 Task: Set the description to "A Training Workshop is a focused, hands-on learning event led by experts.".
Action: Mouse moved to (129, 127)
Screenshot: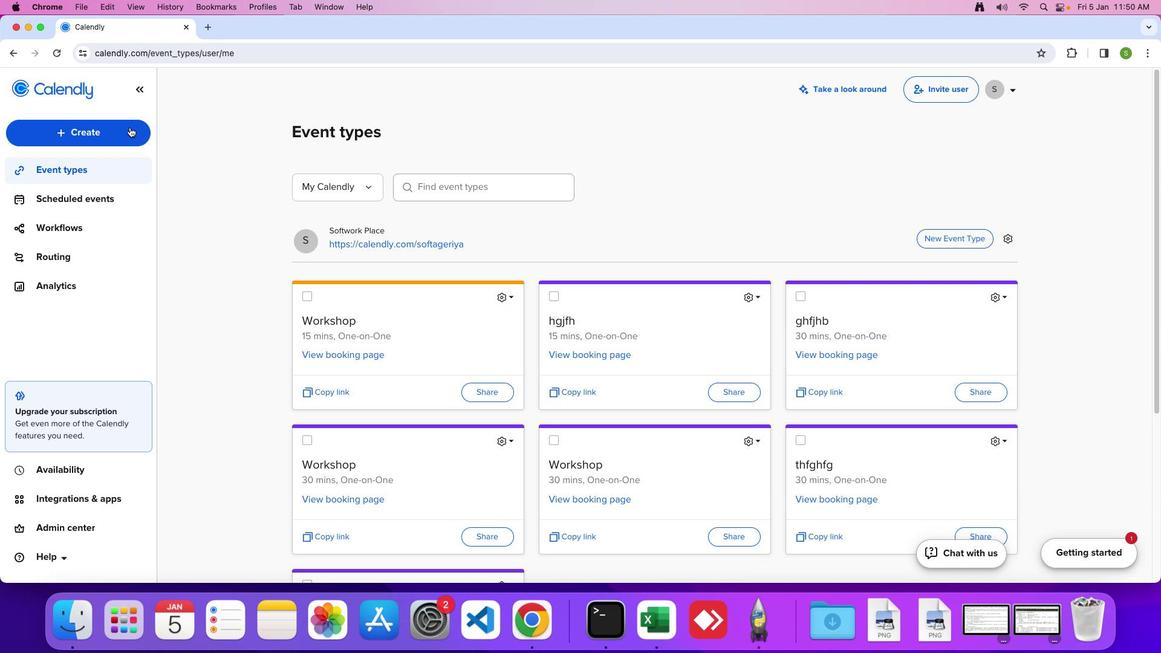 
Action: Mouse pressed left at (129, 127)
Screenshot: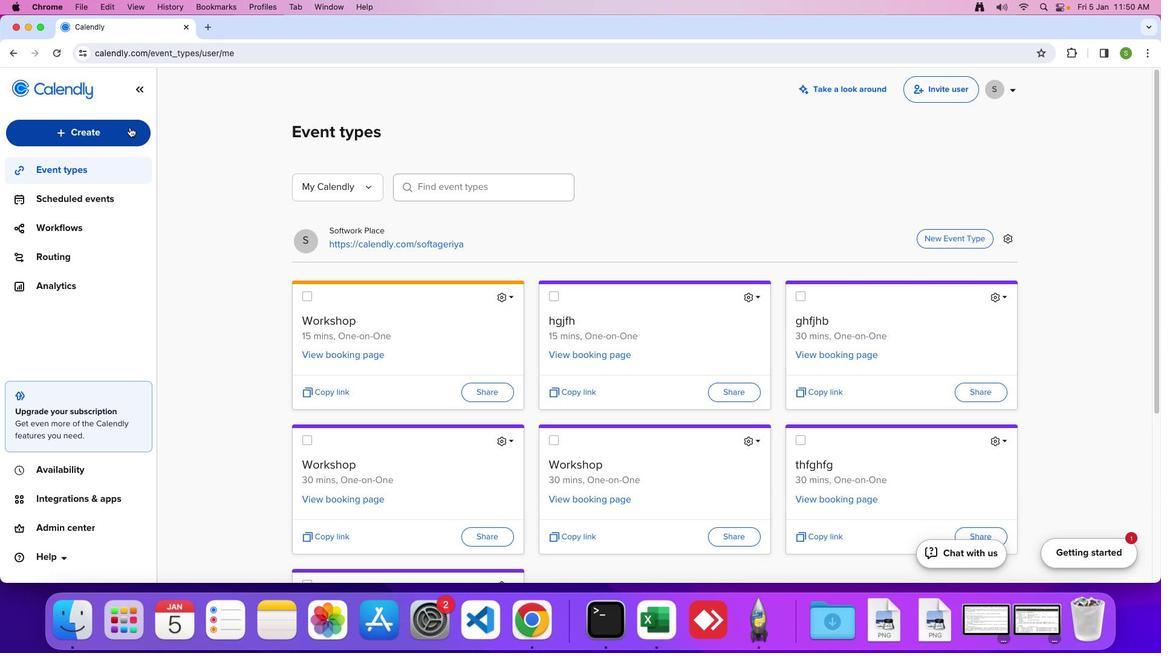 
Action: Mouse moved to (92, 224)
Screenshot: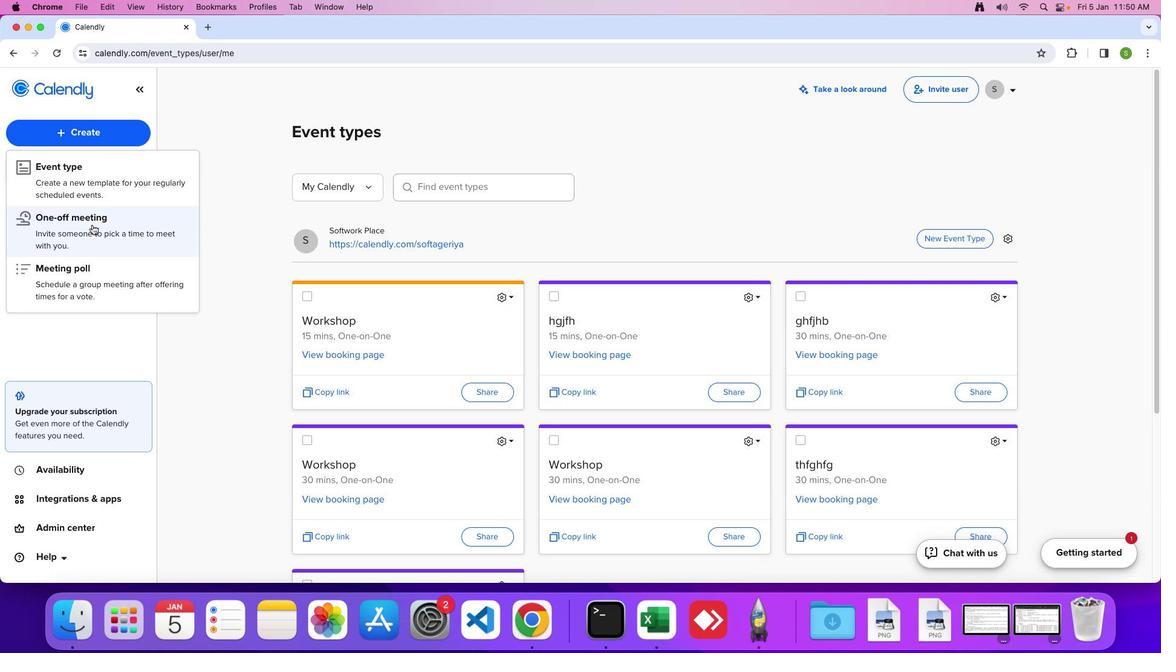 
Action: Mouse pressed left at (92, 224)
Screenshot: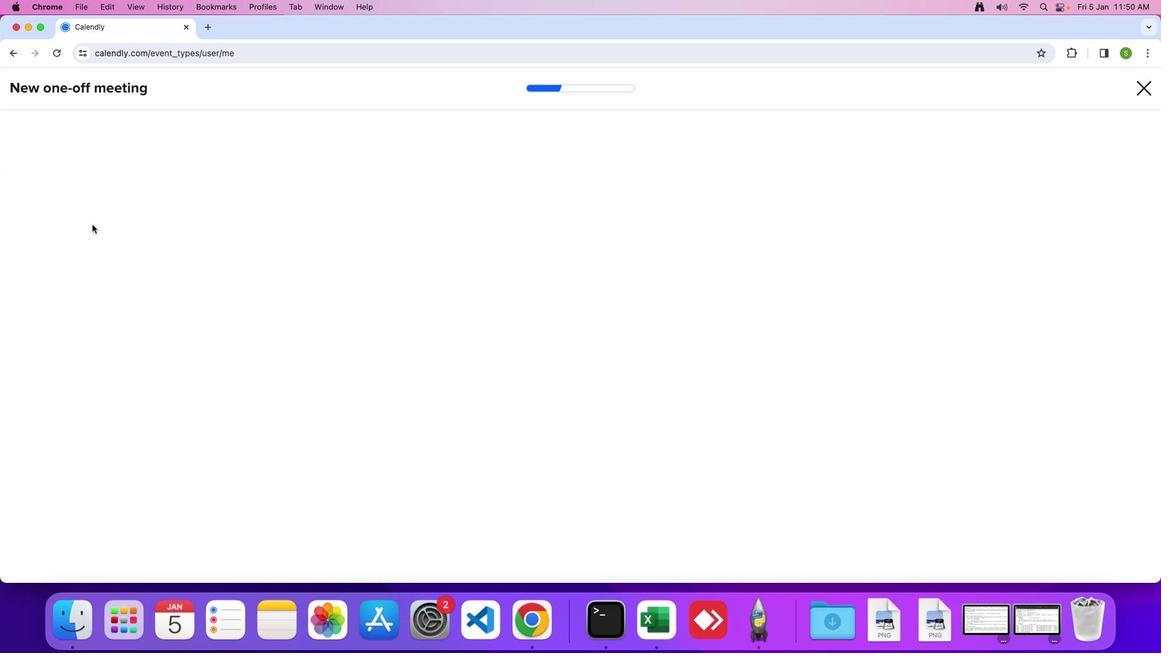 
Action: Mouse moved to (940, 200)
Screenshot: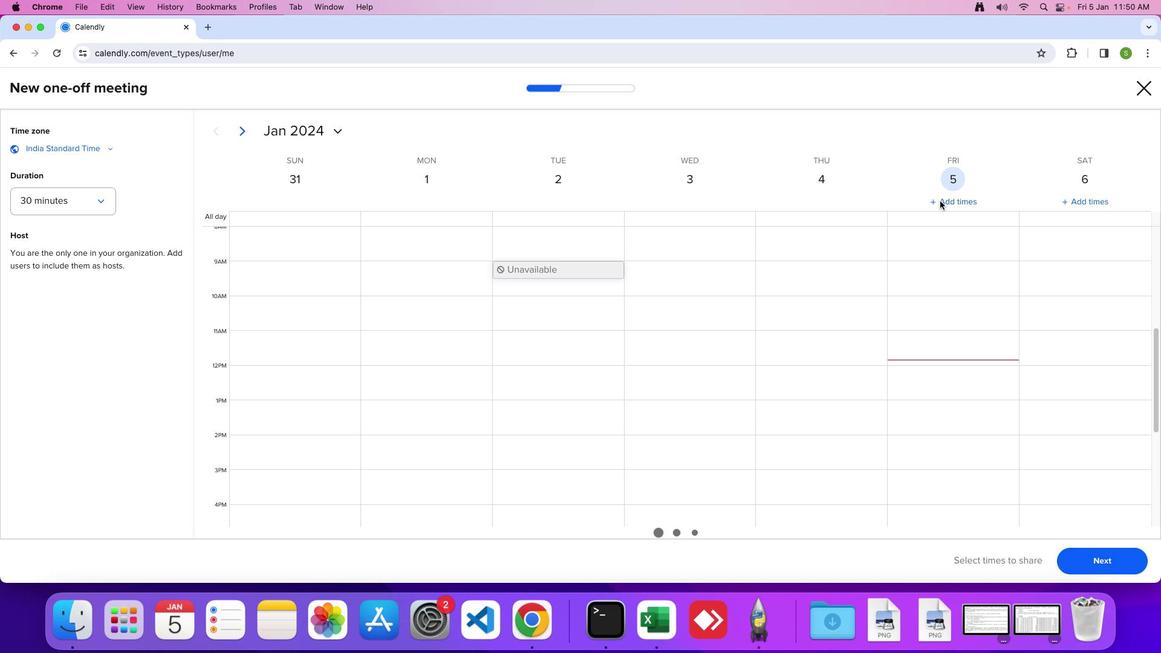 
Action: Mouse pressed left at (940, 200)
Screenshot: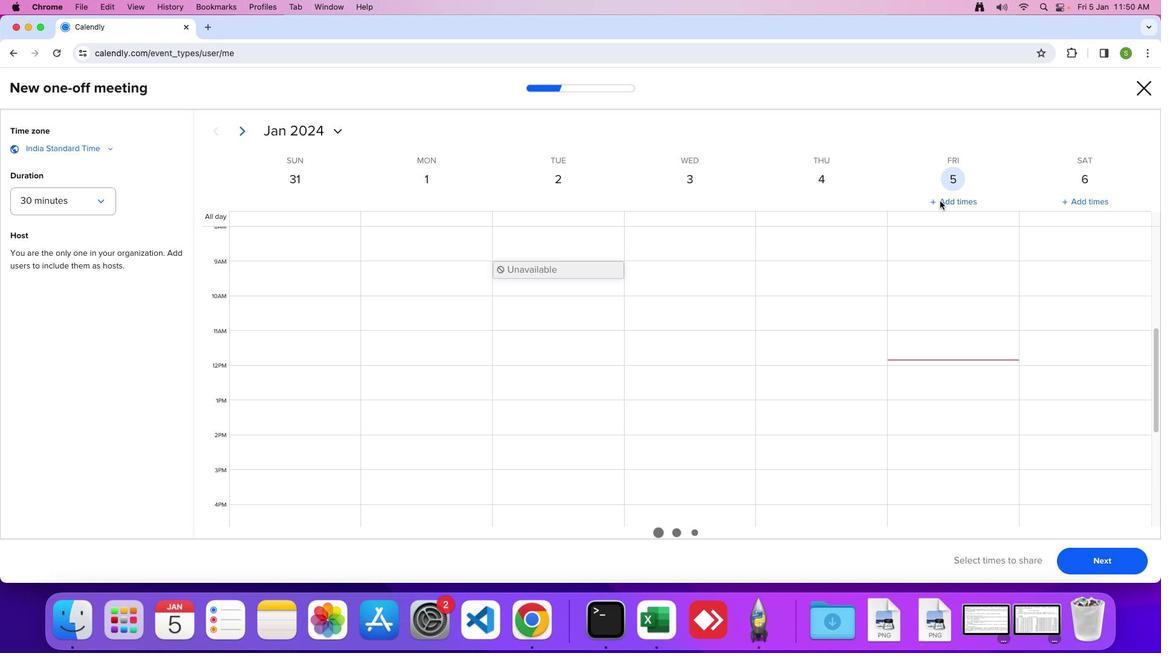 
Action: Mouse moved to (1096, 559)
Screenshot: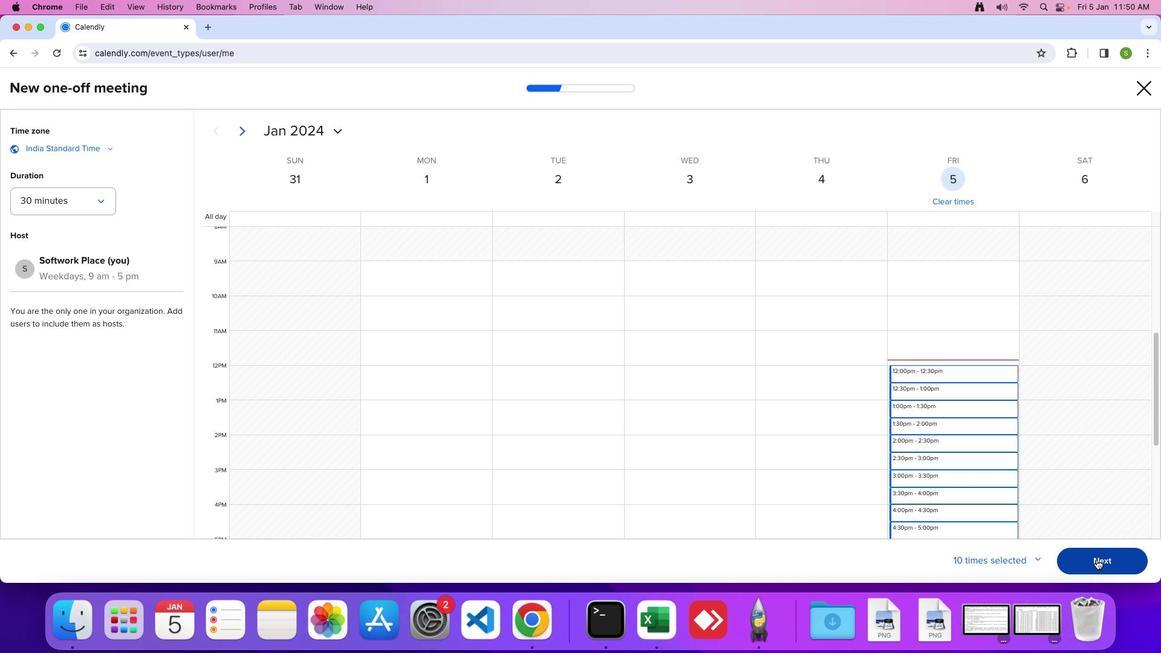 
Action: Mouse pressed left at (1096, 559)
Screenshot: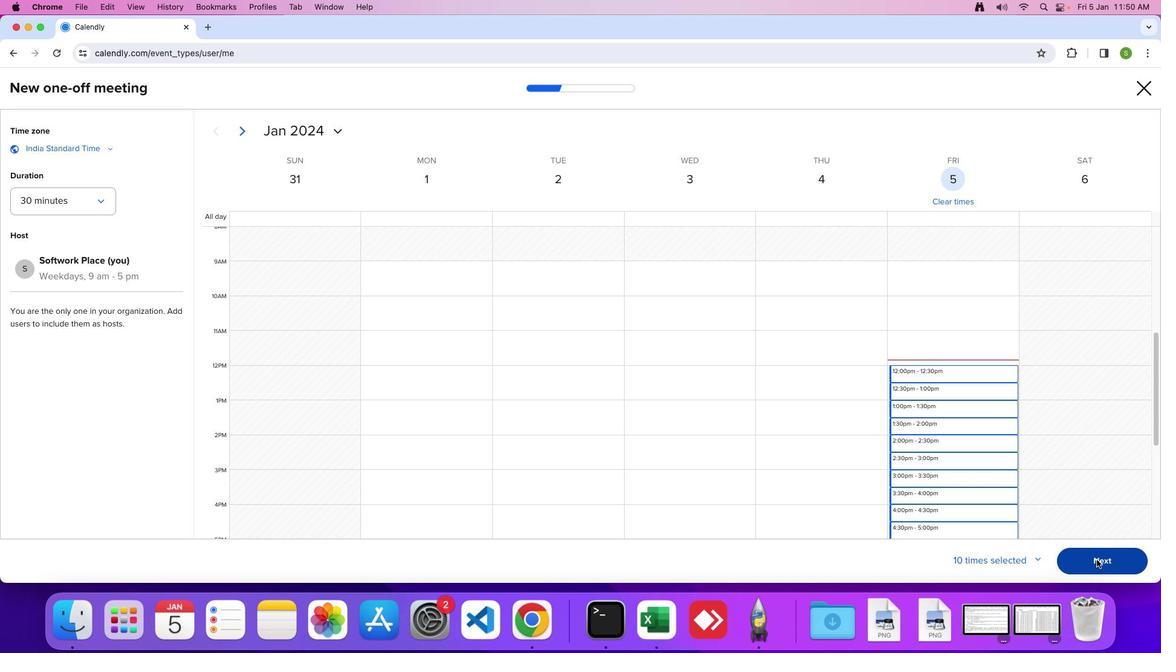 
Action: Mouse moved to (504, 460)
Screenshot: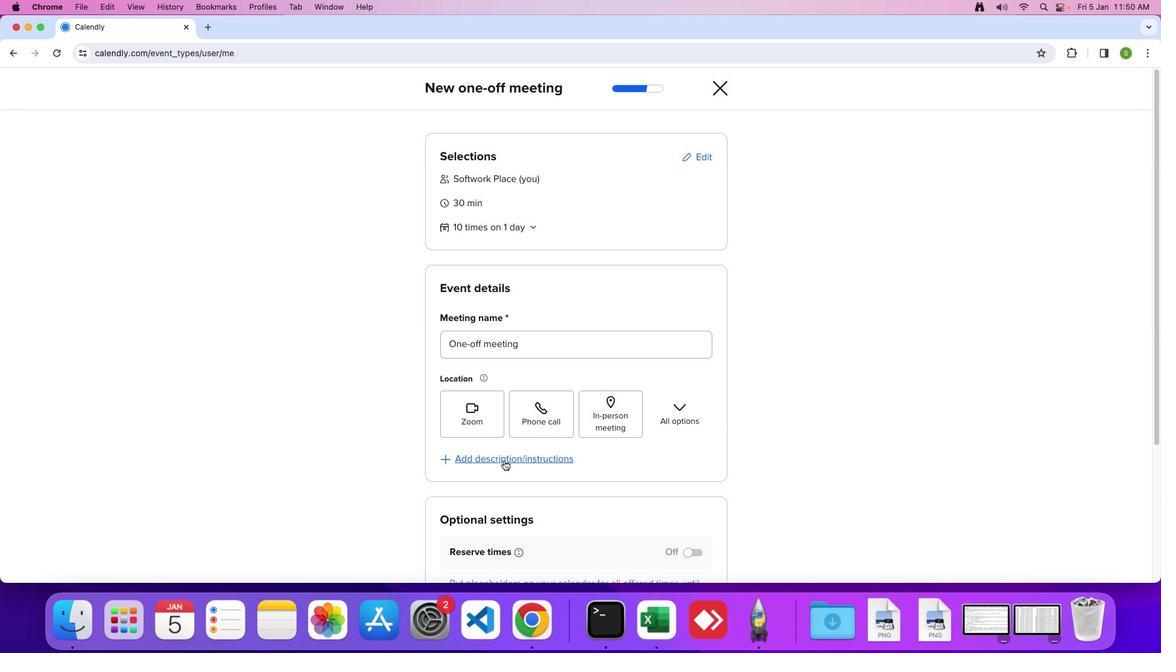 
Action: Mouse pressed left at (504, 460)
Screenshot: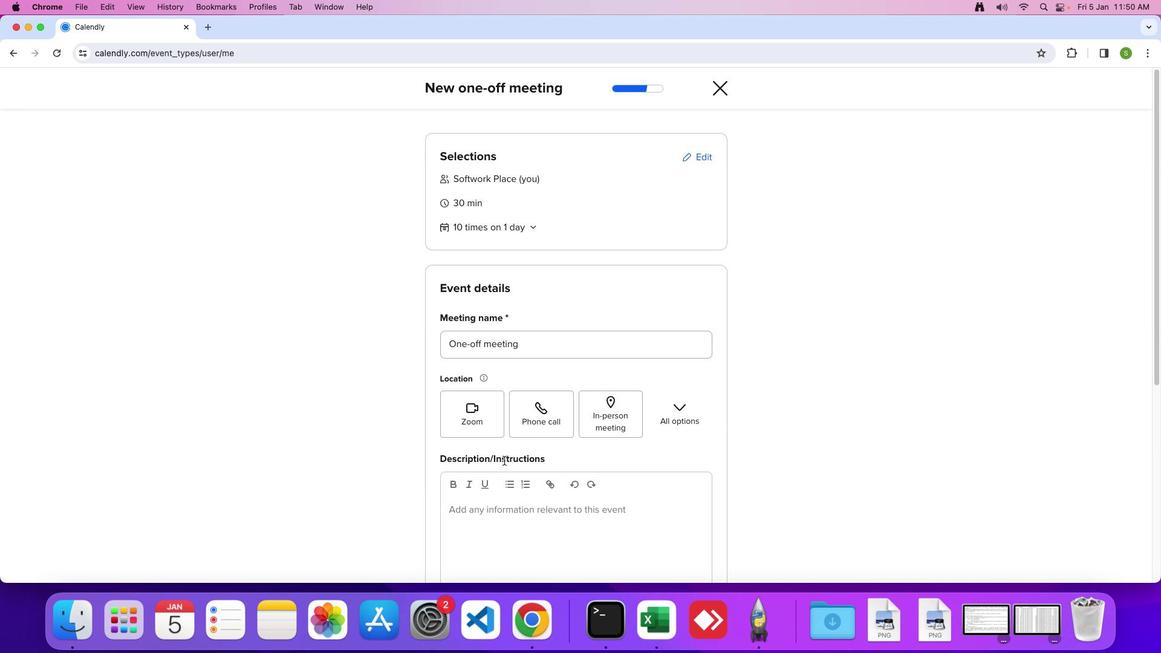 
Action: Mouse moved to (611, 431)
Screenshot: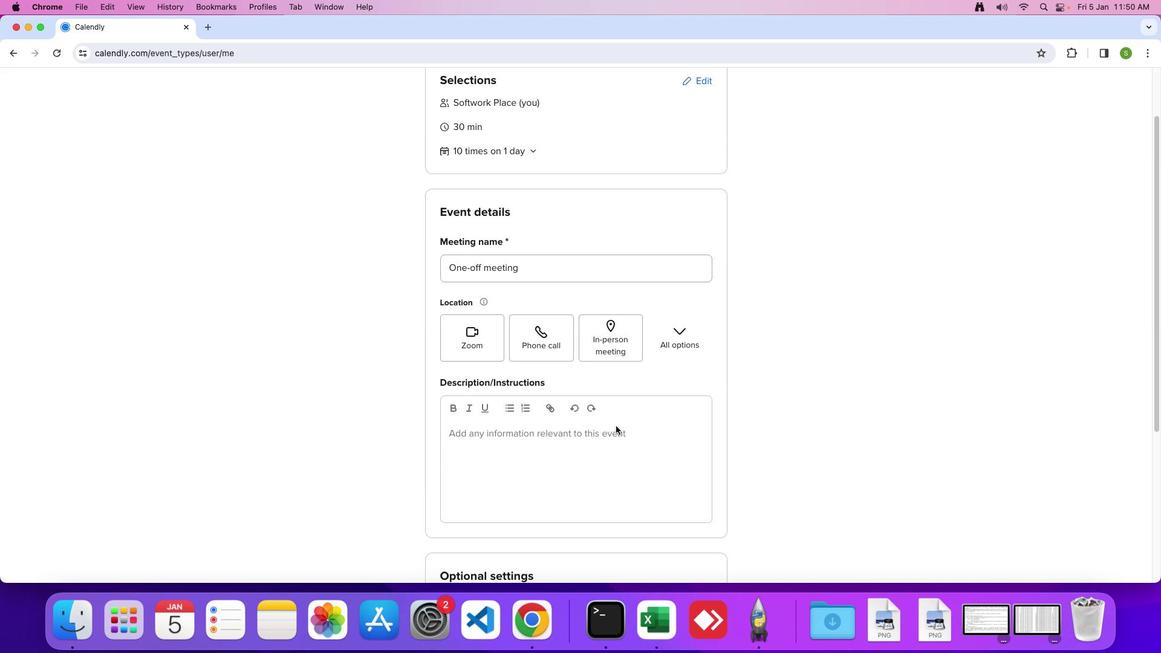 
Action: Mouse scrolled (611, 431) with delta (0, 0)
Screenshot: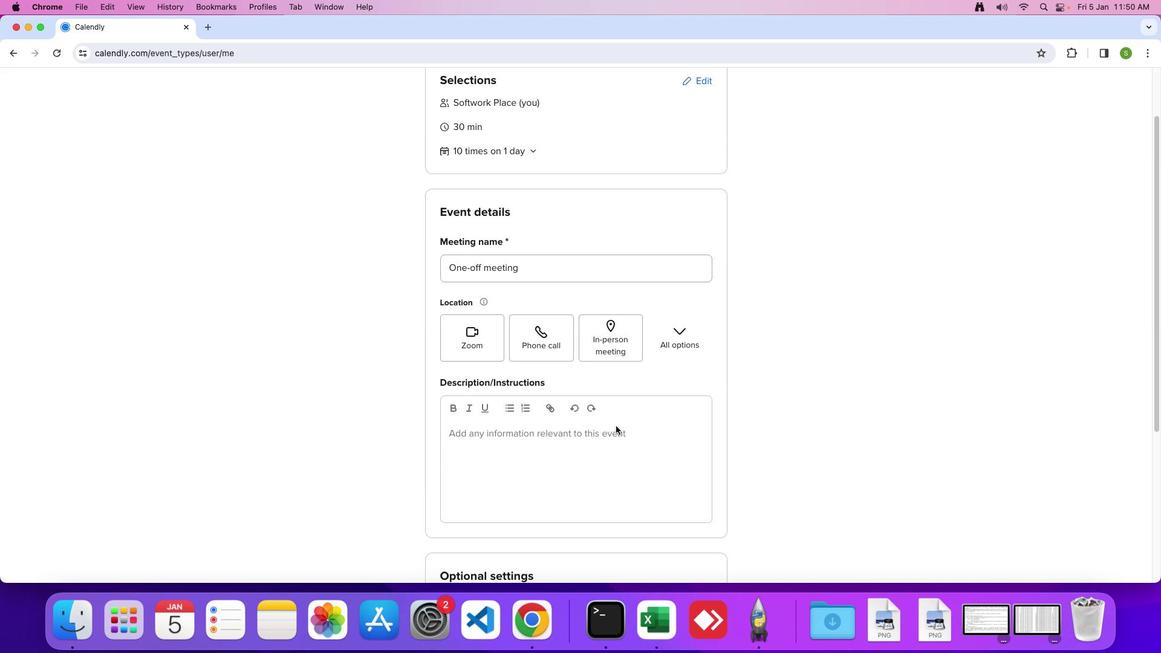 
Action: Mouse moved to (613, 428)
Screenshot: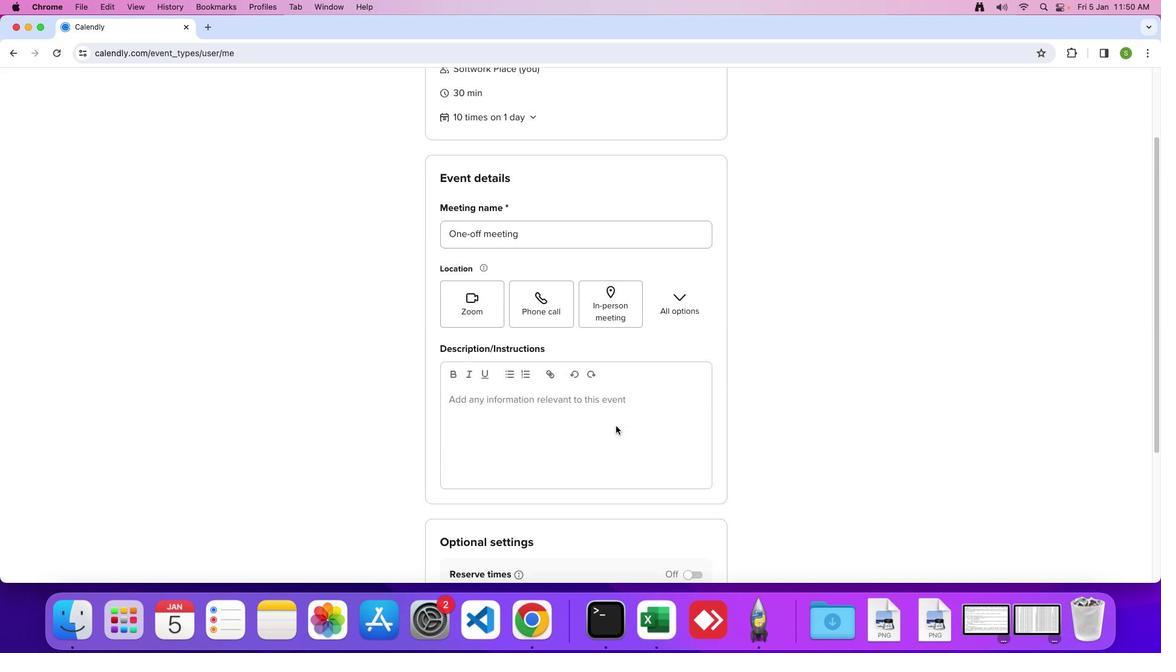 
Action: Mouse scrolled (613, 428) with delta (0, 0)
Screenshot: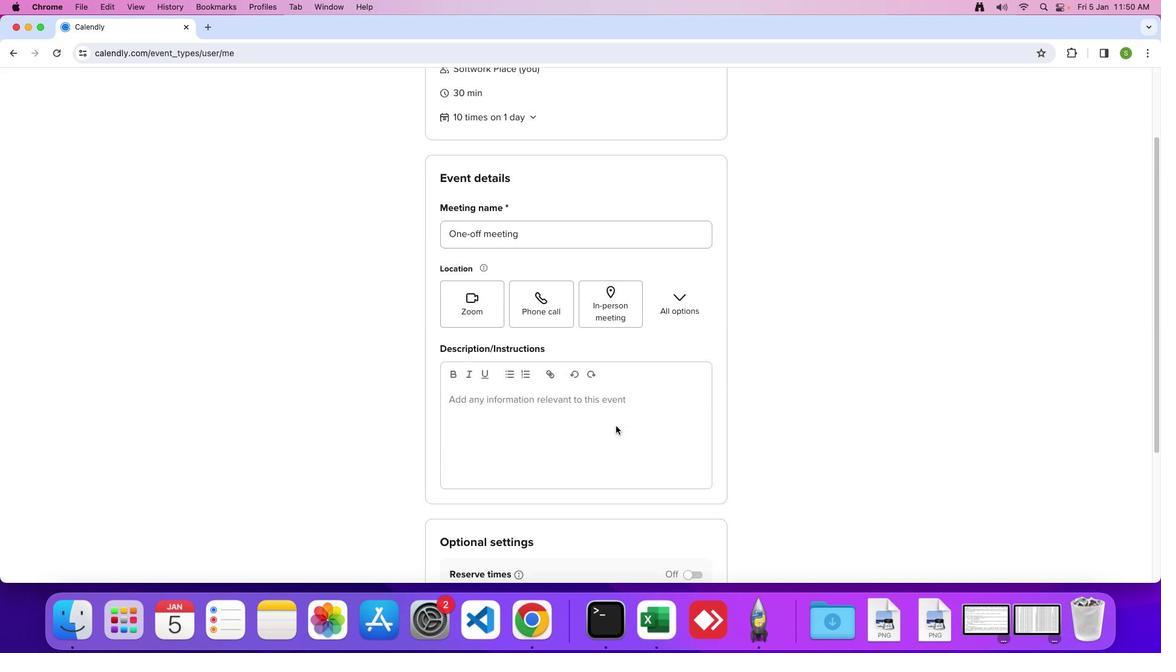 
Action: Mouse moved to (615, 426)
Screenshot: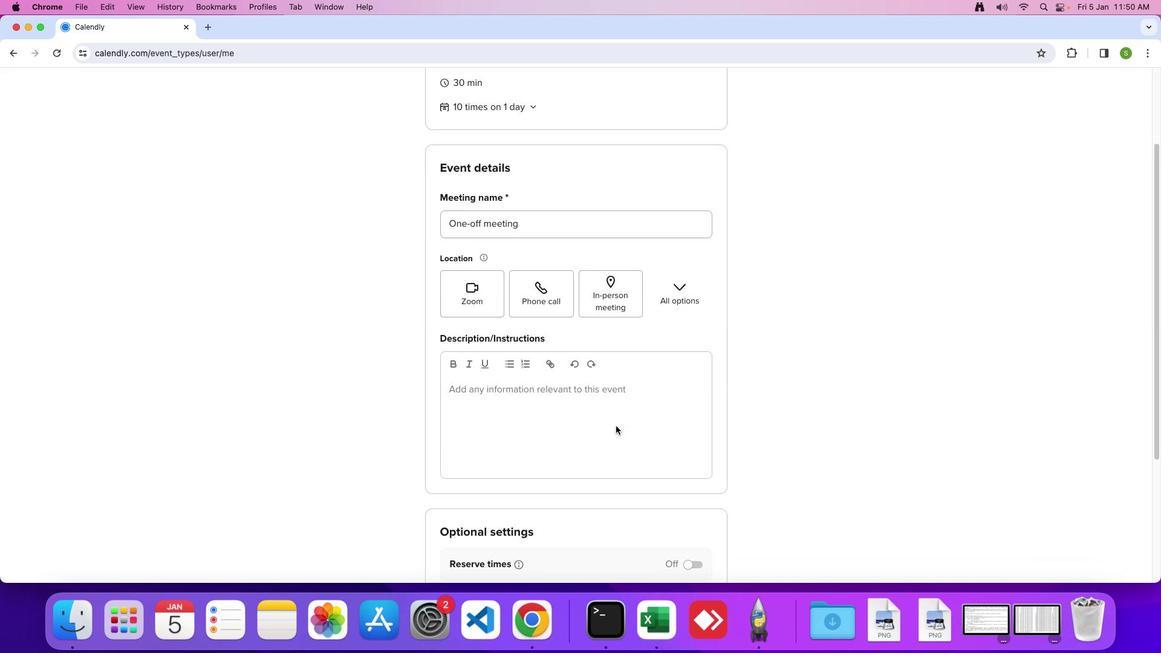 
Action: Mouse scrolled (615, 426) with delta (0, -2)
Screenshot: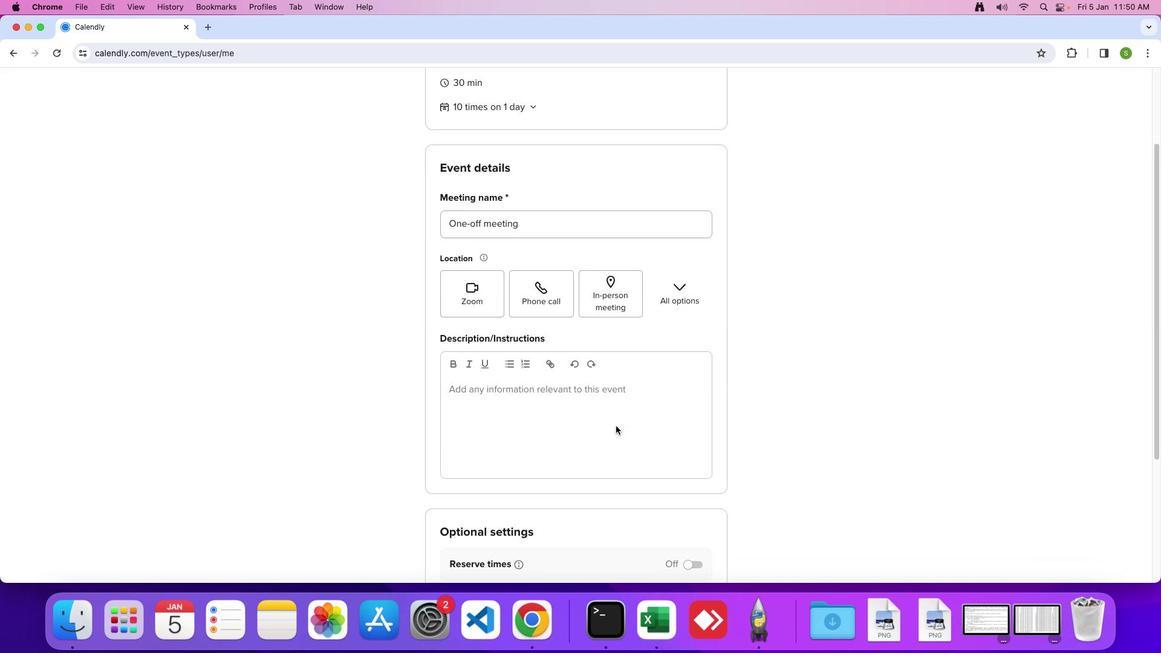 
Action: Mouse moved to (524, 400)
Screenshot: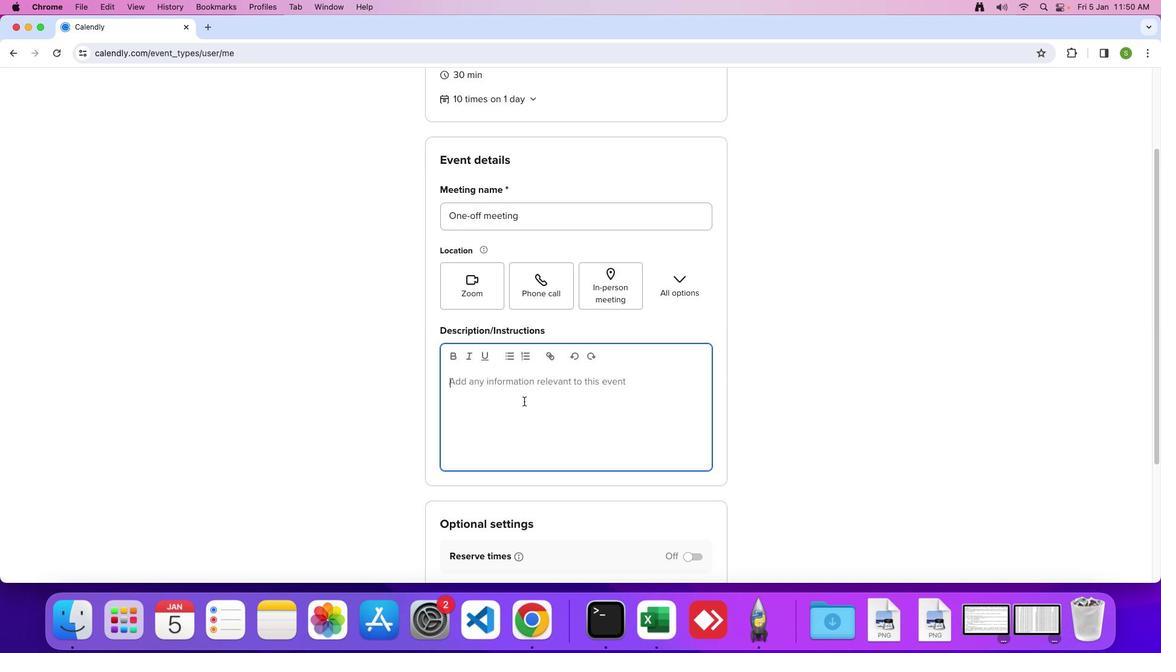 
Action: Mouse pressed left at (524, 400)
Screenshot: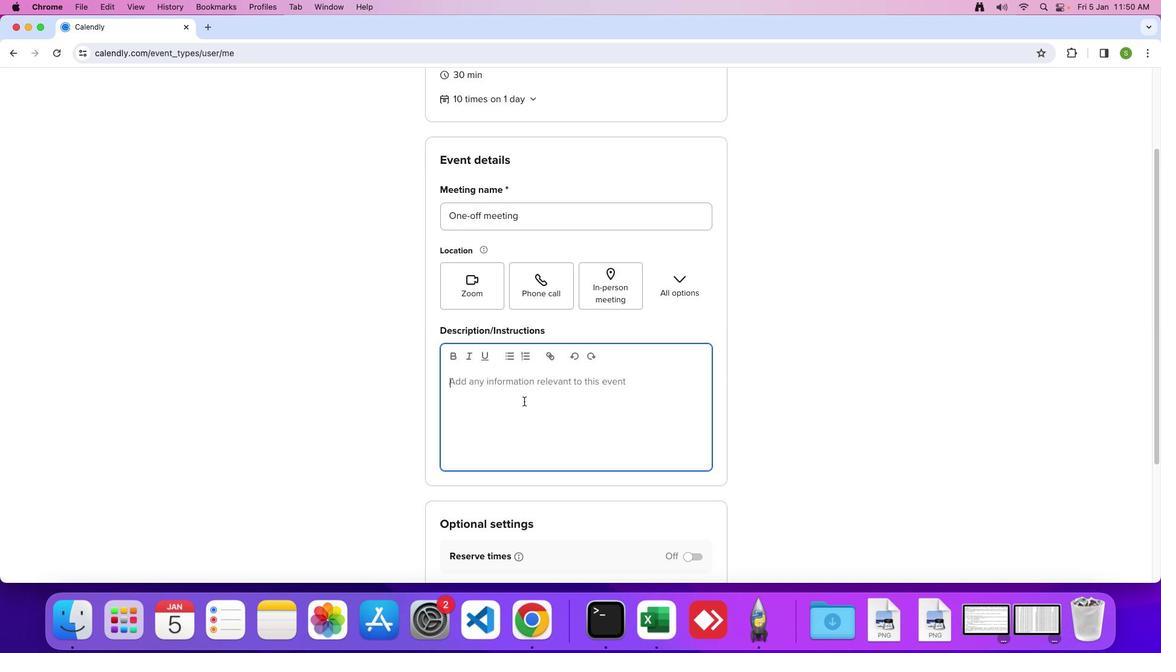 
Action: Mouse moved to (566, 405)
Screenshot: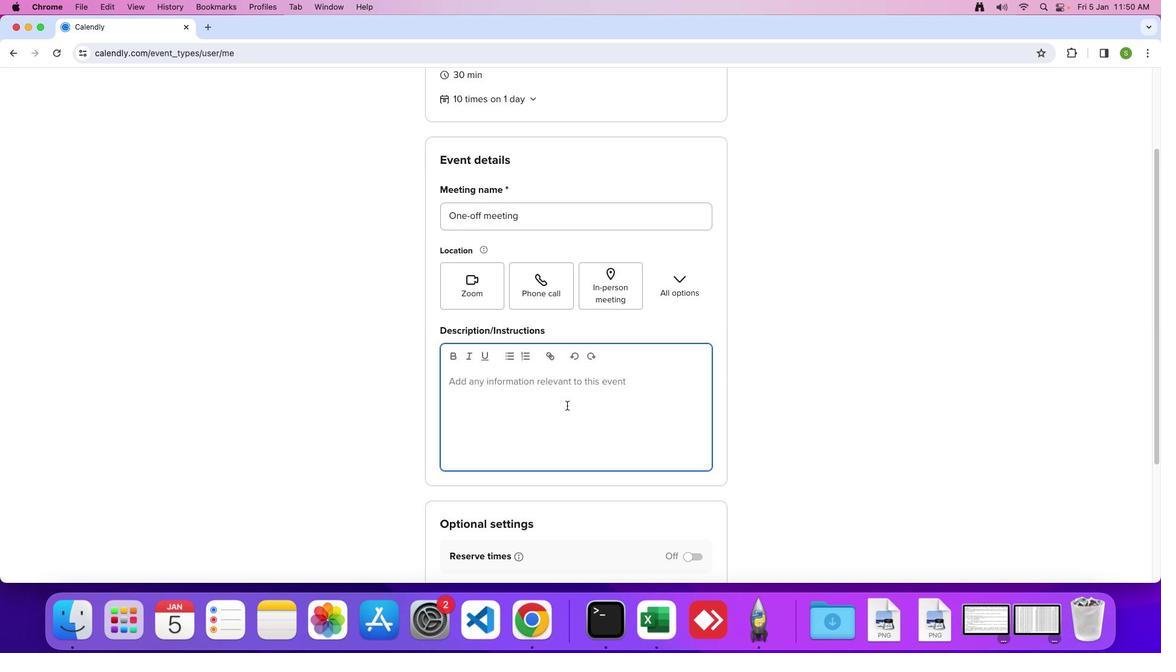 
Action: Key pressed 'A'Key.caps_lockKey.spaceKey.shift'T''r''a'
Screenshot: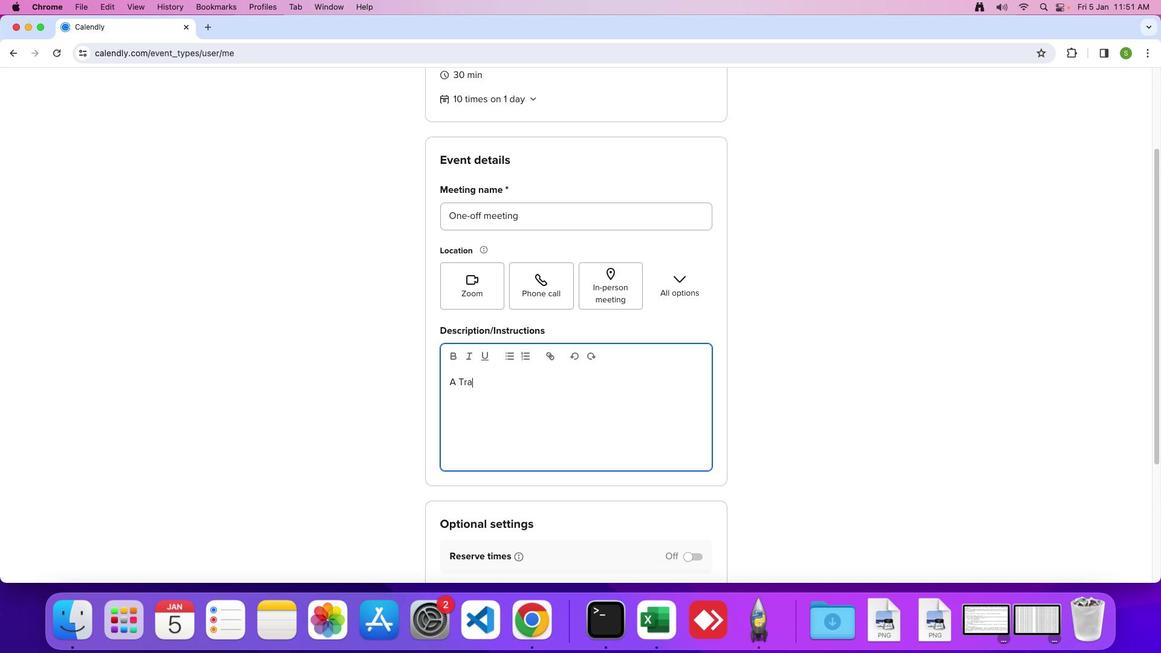 
Action: Mouse moved to (567, 405)
Screenshot: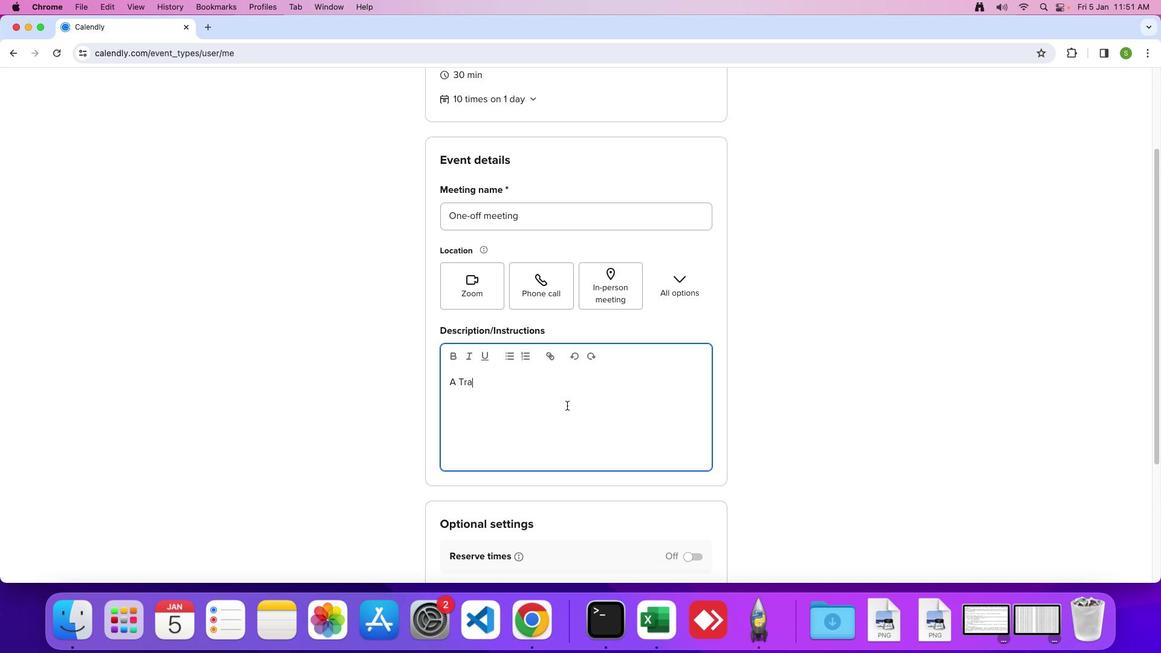 
Action: Key pressed 'i''n''i''n''g'Key.spaceKey.shift'W''o''r''k''s''h''o''p'Key.space'i''s'Key.space'a'Key.space'f''o''c''u''s''e''d'','Key.space'h''a''n''d''s''-''o''n'Key.space'l''e''a''r''n''i''n''g'Key.space'e''v''e''n''t'Key.space'l''e''d'Key.space'b''y'Key.space'e''x''p''e''r''t''s''.'
Screenshot: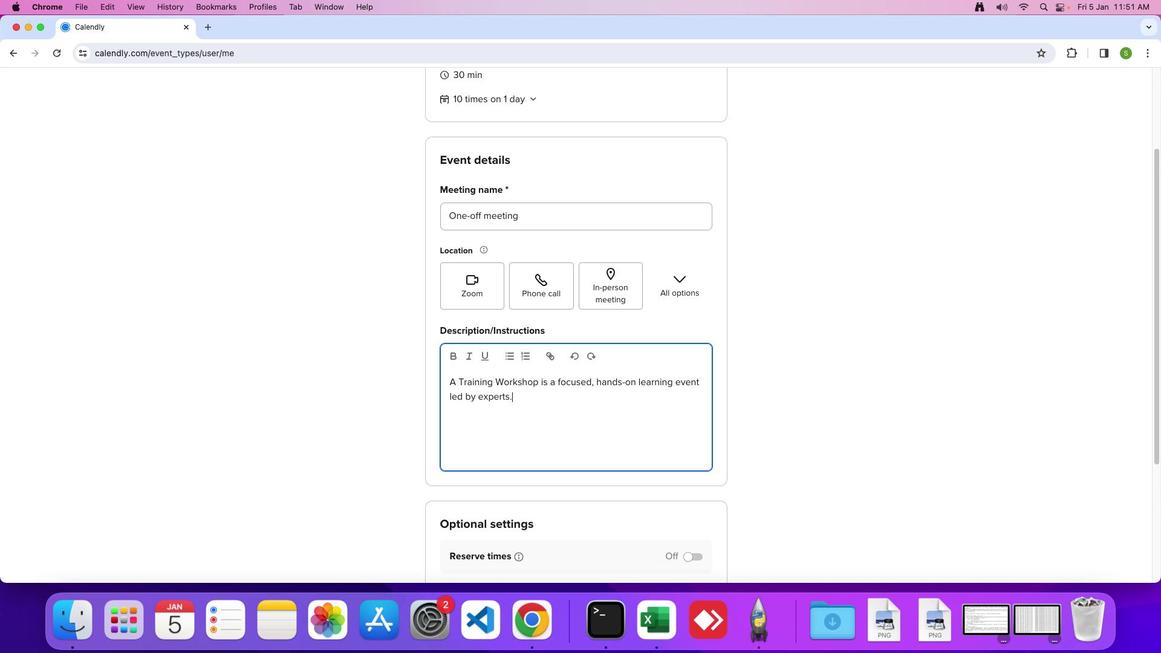 
